 Task: Create a sub task System Test and UAT for the task  Implement continuous integration for better code integration and testing in the project TransformWorks , assign it to team member softage.8@softage.net and update the status of the sub task to  At Risk , set the priority of the sub task to Medium.
Action: Mouse moved to (52, 389)
Screenshot: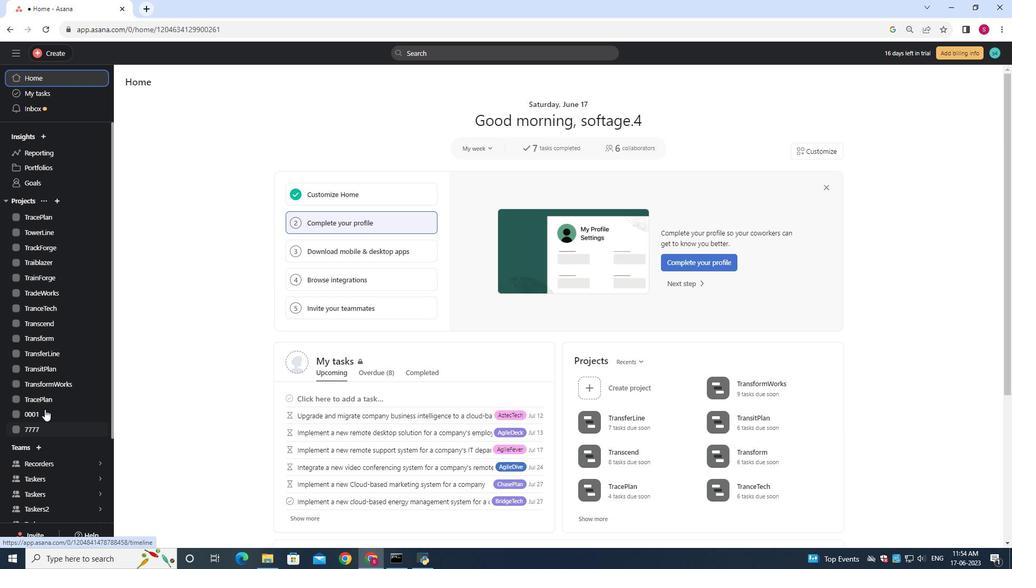 
Action: Mouse pressed left at (52, 389)
Screenshot: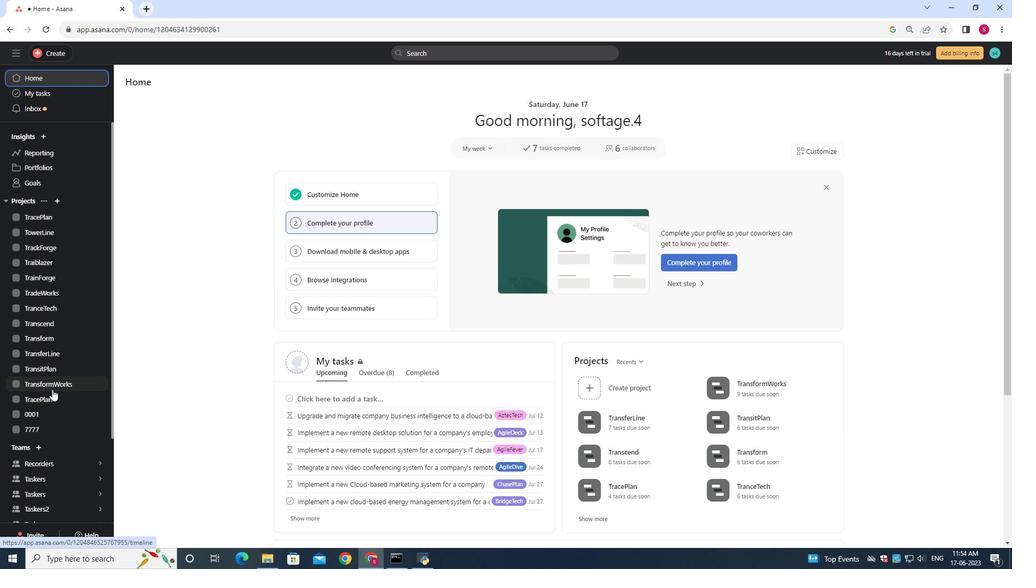 
Action: Mouse moved to (361, 229)
Screenshot: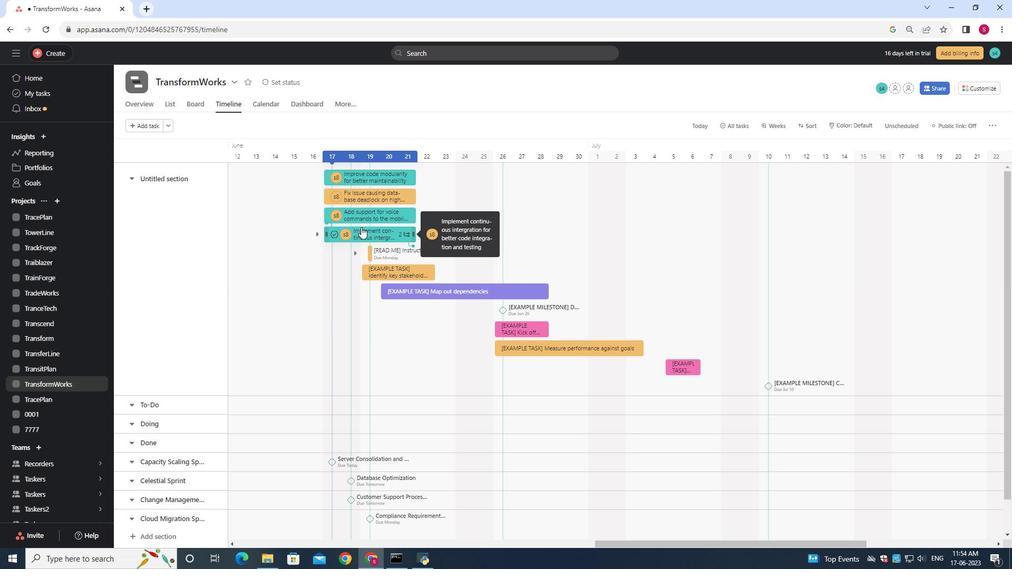 
Action: Mouse pressed left at (361, 229)
Screenshot: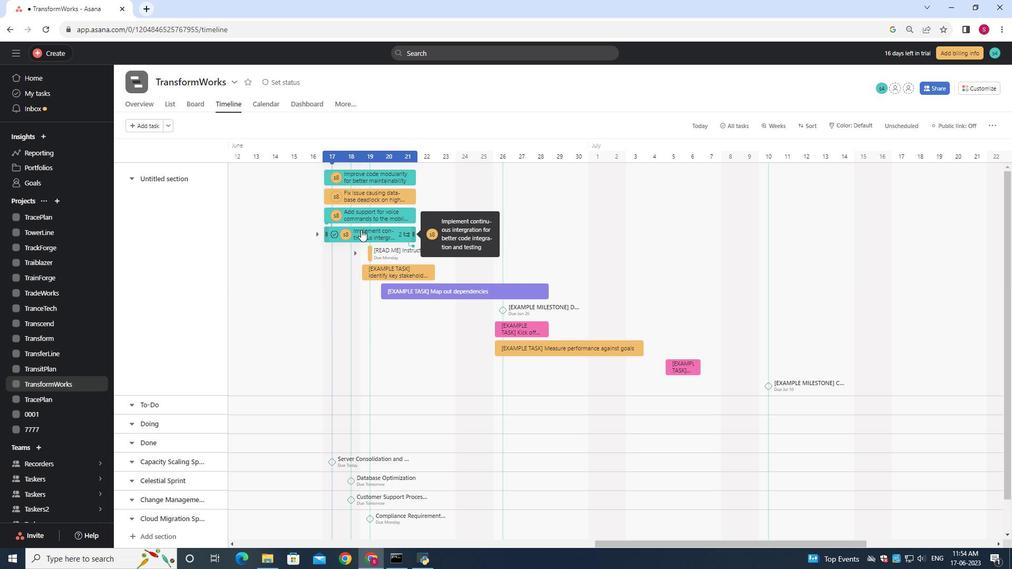 
Action: Mouse moved to (779, 367)
Screenshot: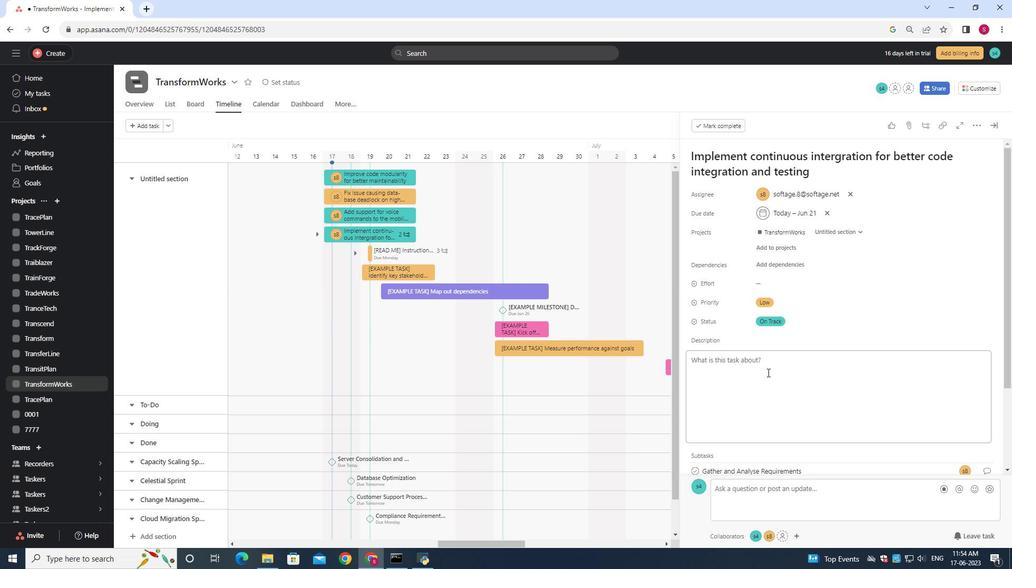 
Action: Mouse scrolled (779, 367) with delta (0, 0)
Screenshot: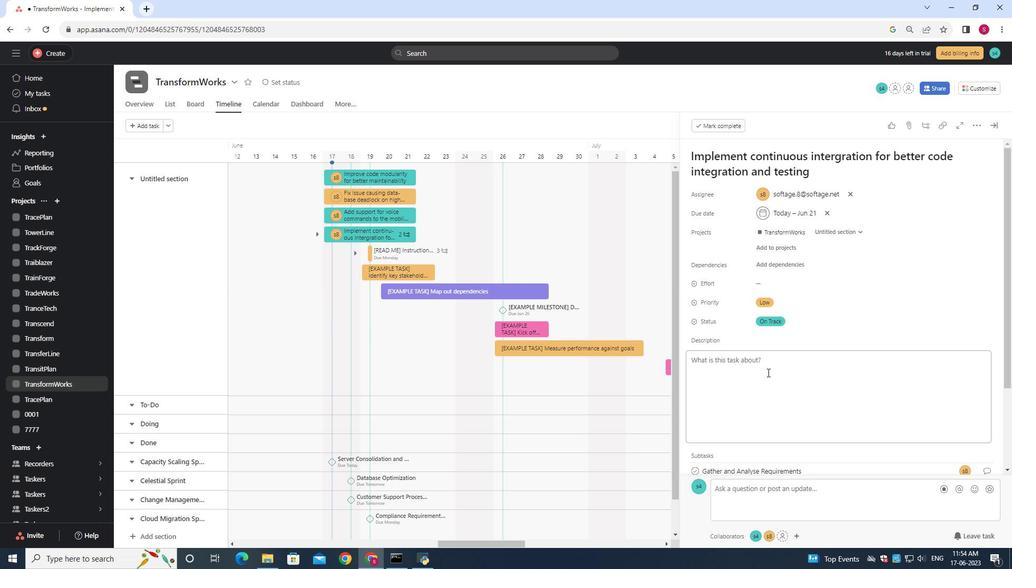
Action: Mouse moved to (778, 370)
Screenshot: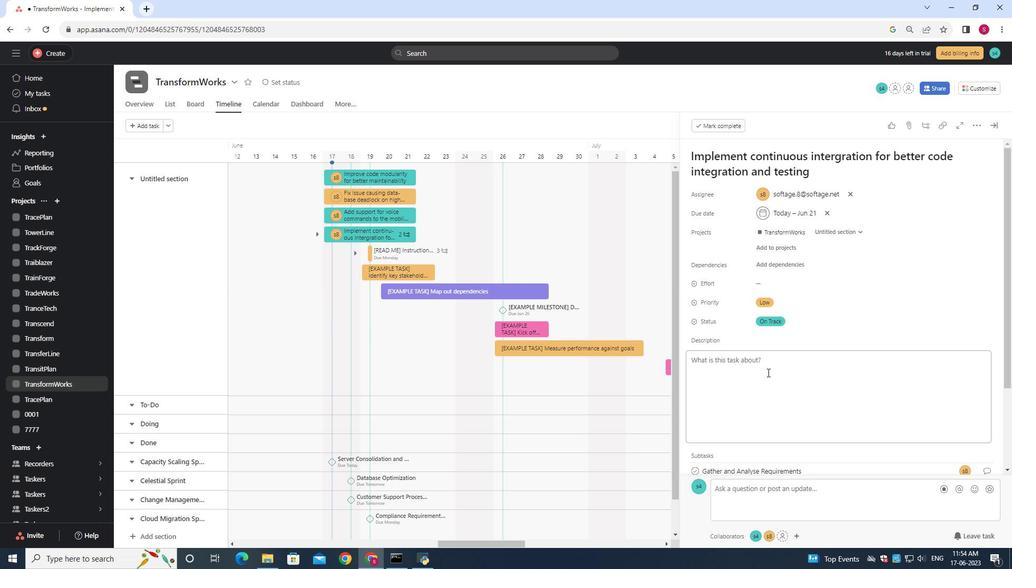 
Action: Mouse scrolled (778, 369) with delta (0, -1)
Screenshot: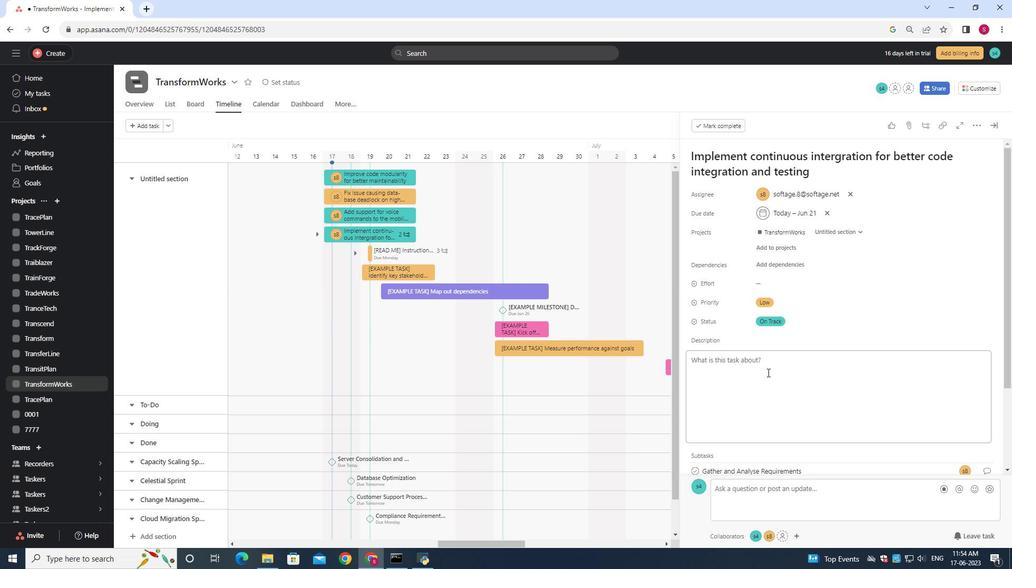 
Action: Mouse moved to (774, 370)
Screenshot: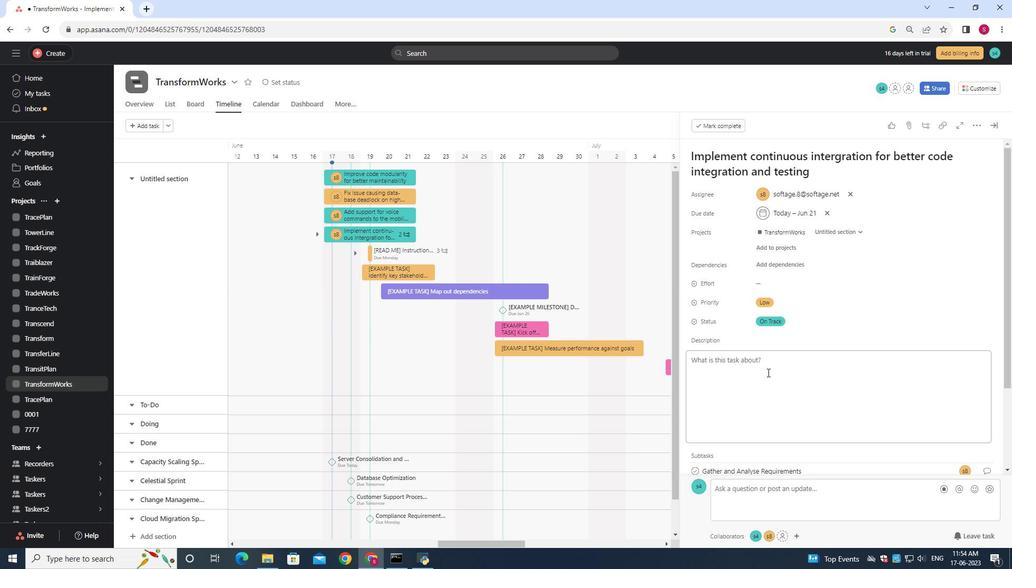 
Action: Mouse pressed middle at (776, 371)
Screenshot: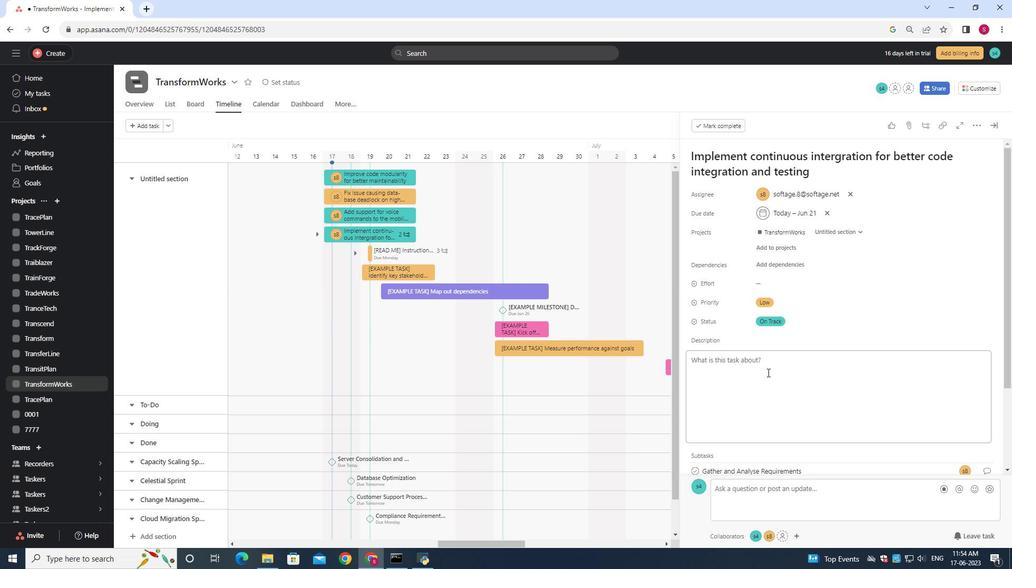 
Action: Mouse moved to (774, 370)
Screenshot: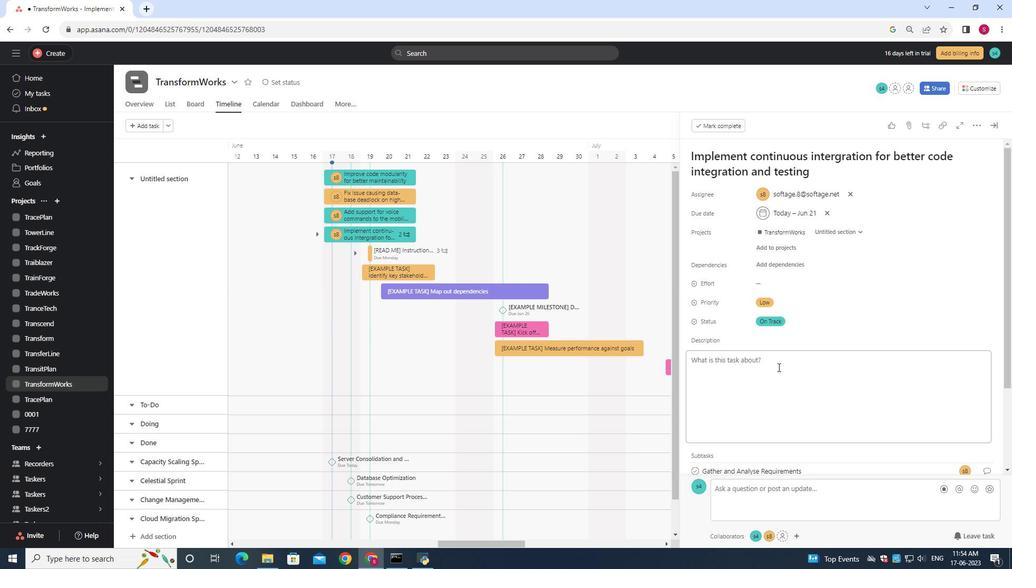 
Action: Mouse scrolled (776, 370) with delta (0, 0)
Screenshot: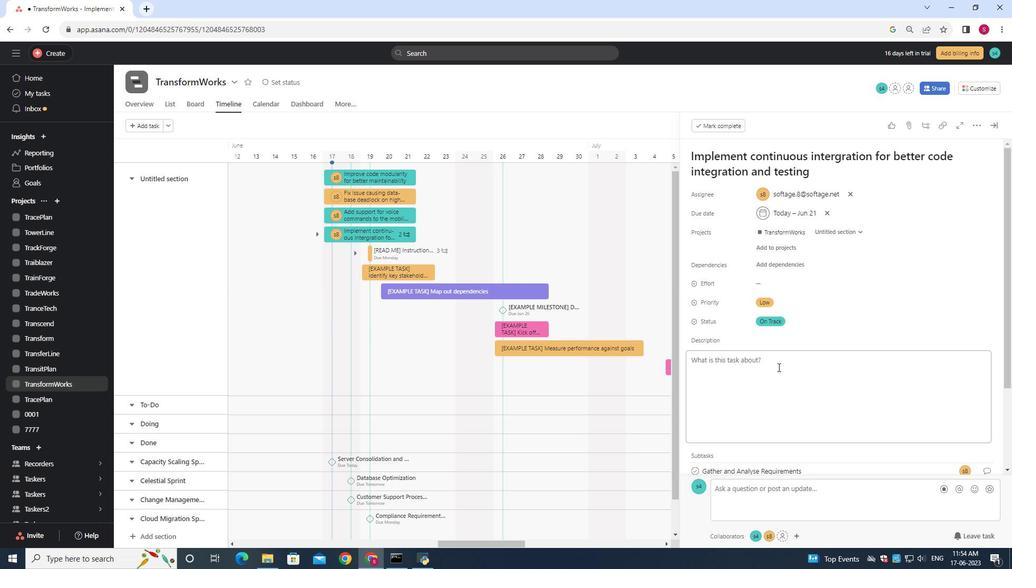 
Action: Mouse moved to (775, 370)
Screenshot: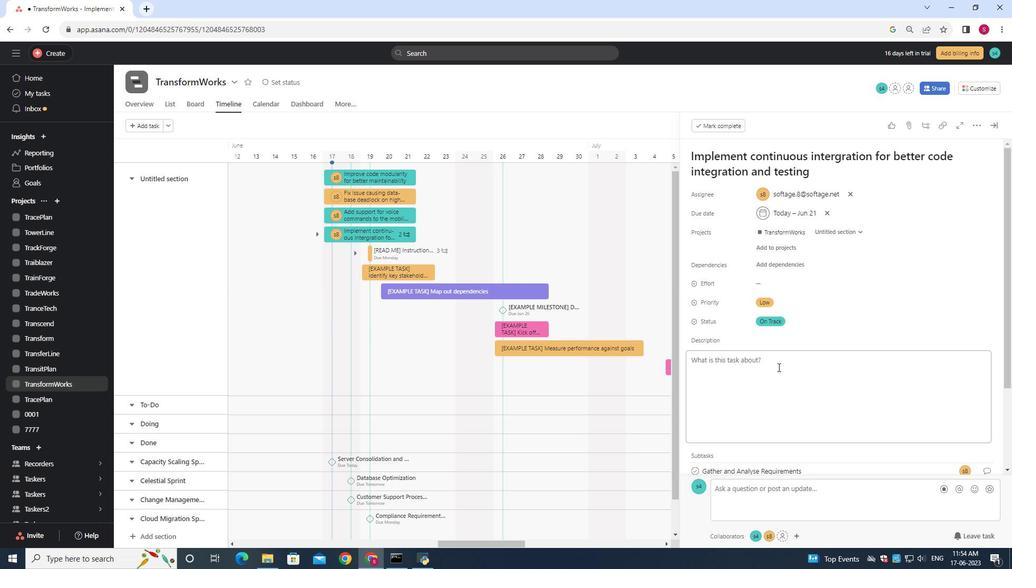 
Action: Mouse scrolled (774, 369) with delta (0, -1)
Screenshot: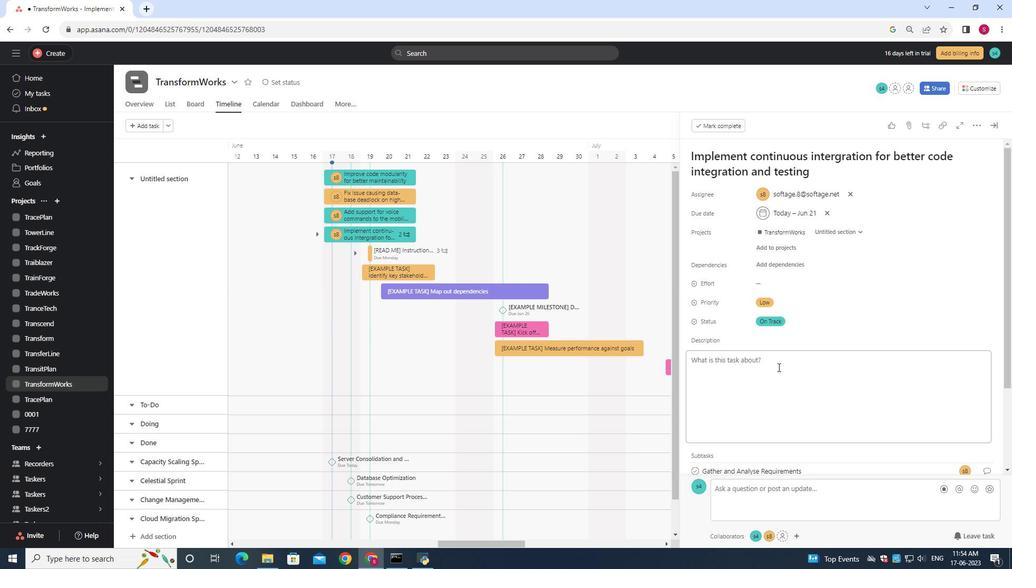 
Action: Mouse scrolled (774, 369) with delta (0, 0)
Screenshot: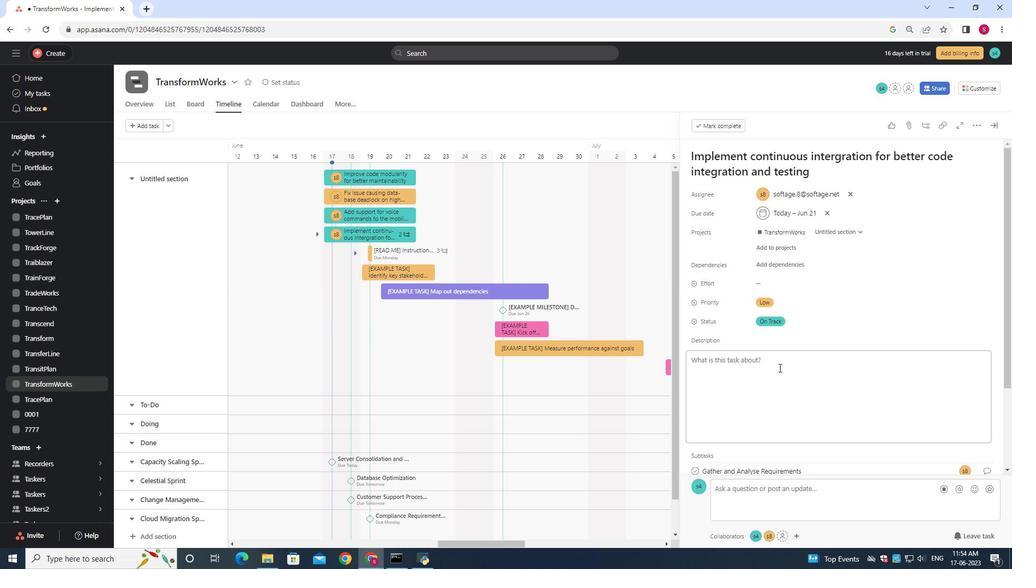 
Action: Mouse scrolled (774, 369) with delta (0, 0)
Screenshot: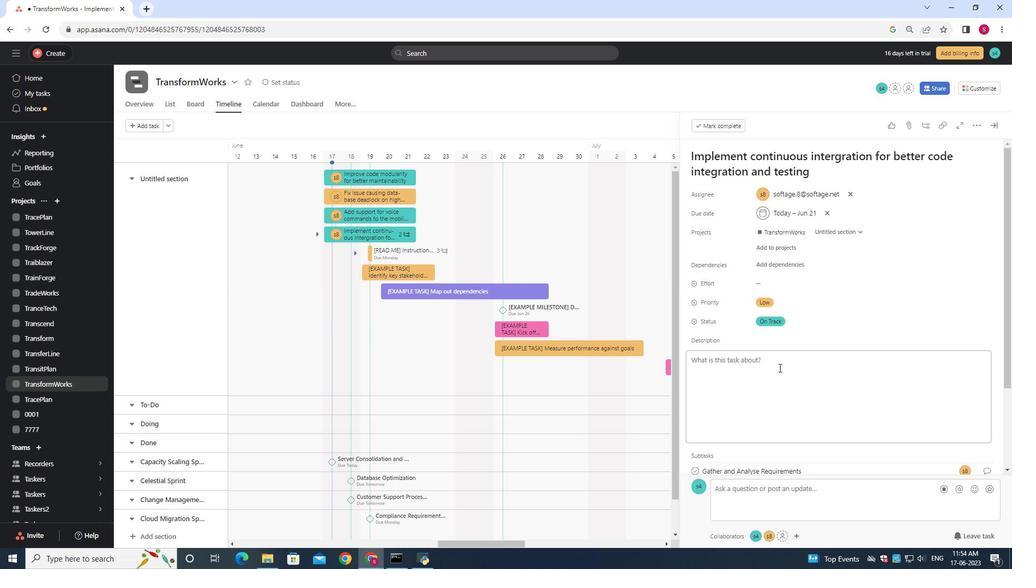 
Action: Mouse moved to (719, 400)
Screenshot: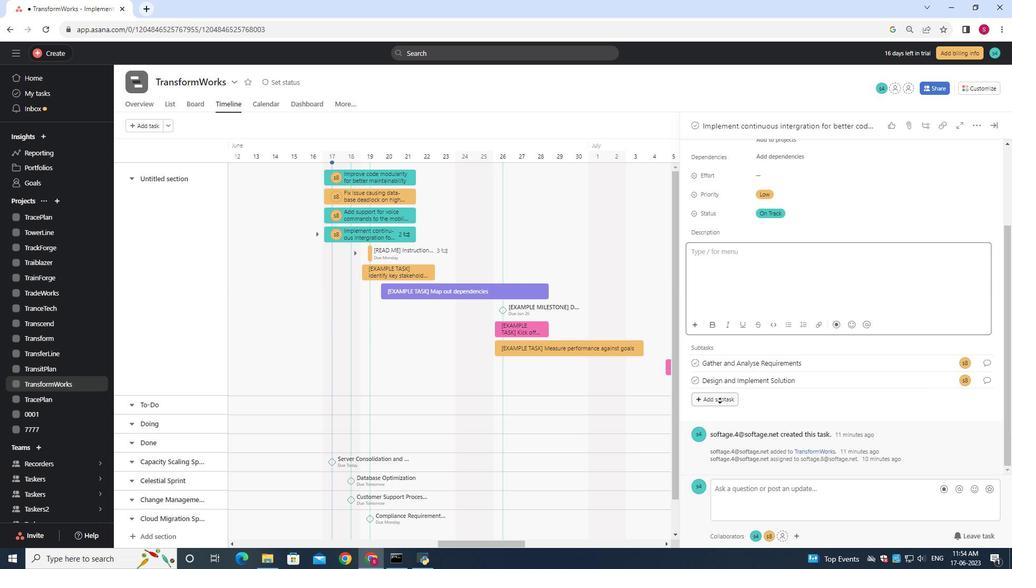 
Action: Mouse pressed left at (719, 400)
Screenshot: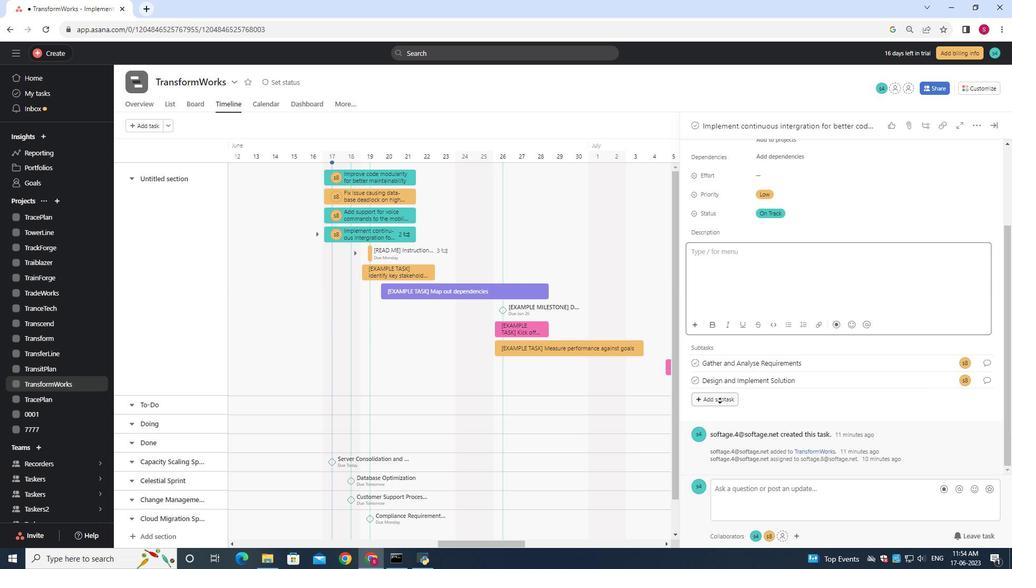 
Action: Mouse moved to (720, 400)
Screenshot: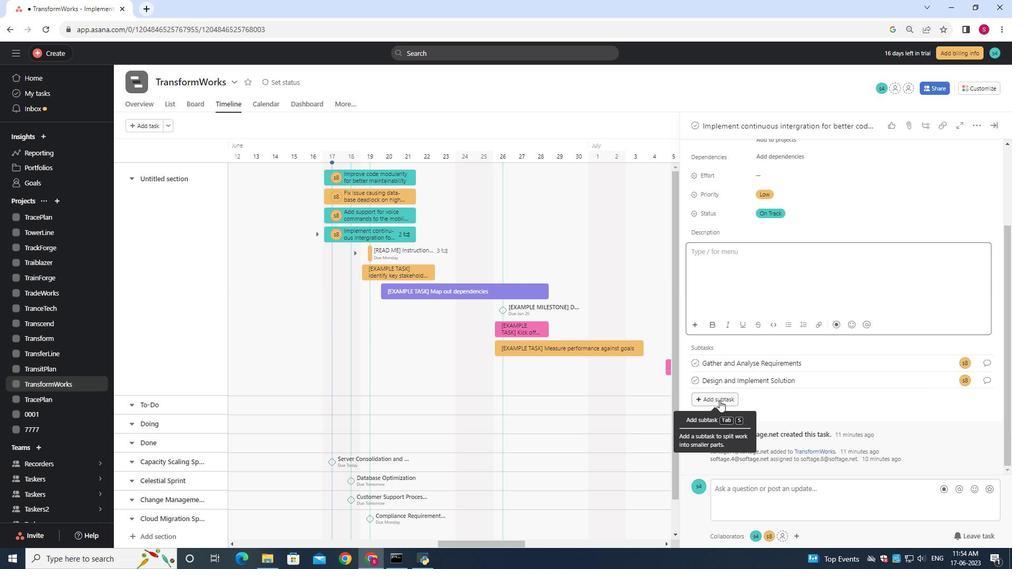 
Action: Mouse pressed left at (720, 400)
Screenshot: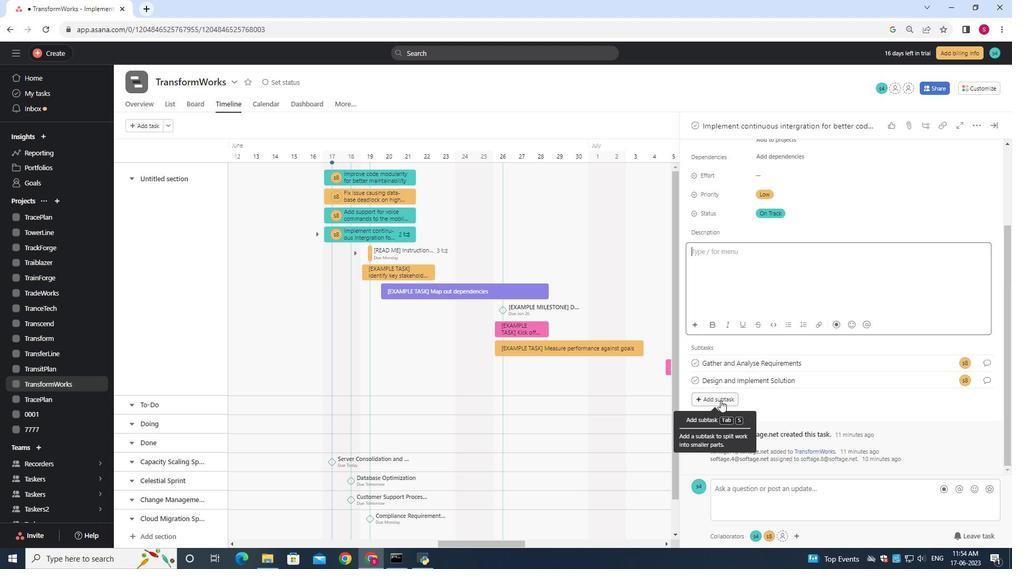 
Action: Key pressed <Key.shift>System<Key.space><Key.shift>Test<Key.space><Key.shift><Key.shift><Key.shift><Key.shift><Key.shift><Key.shift><Key.shift><Key.shift><Key.shift><Key.shift><Key.shift><Key.shift><Key.shift><Key.shift><Key.shift><Key.shift><Key.shift><Key.shift><Key.shift>and<Key.space><Key.shift>UAT
Screenshot: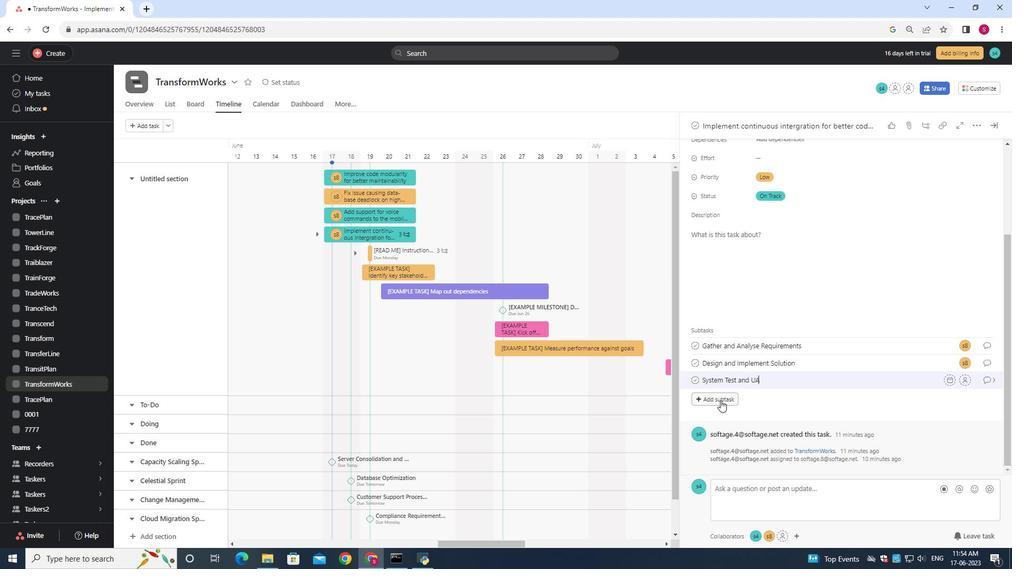 
Action: Mouse moved to (966, 376)
Screenshot: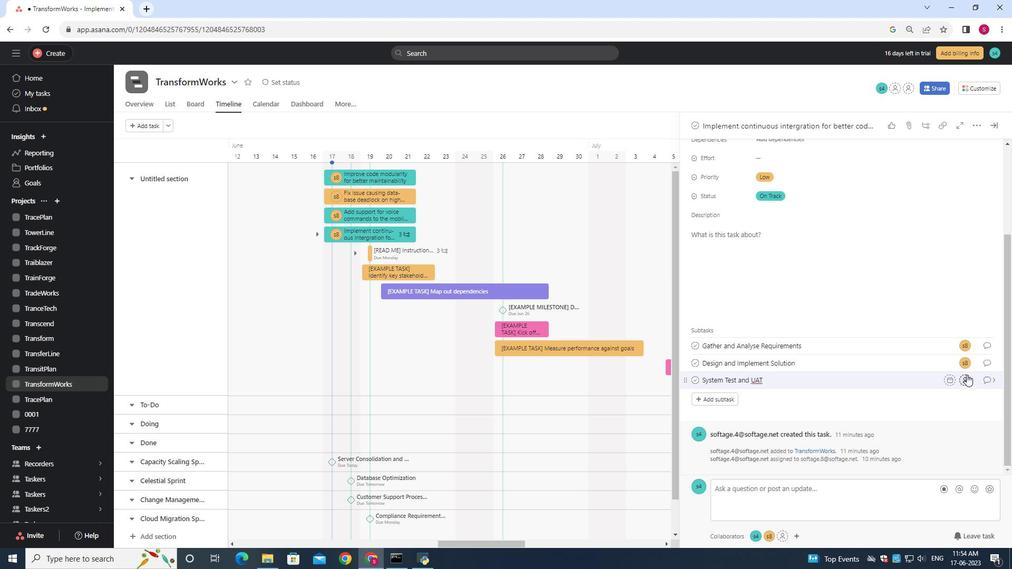 
Action: Mouse pressed left at (966, 376)
Screenshot: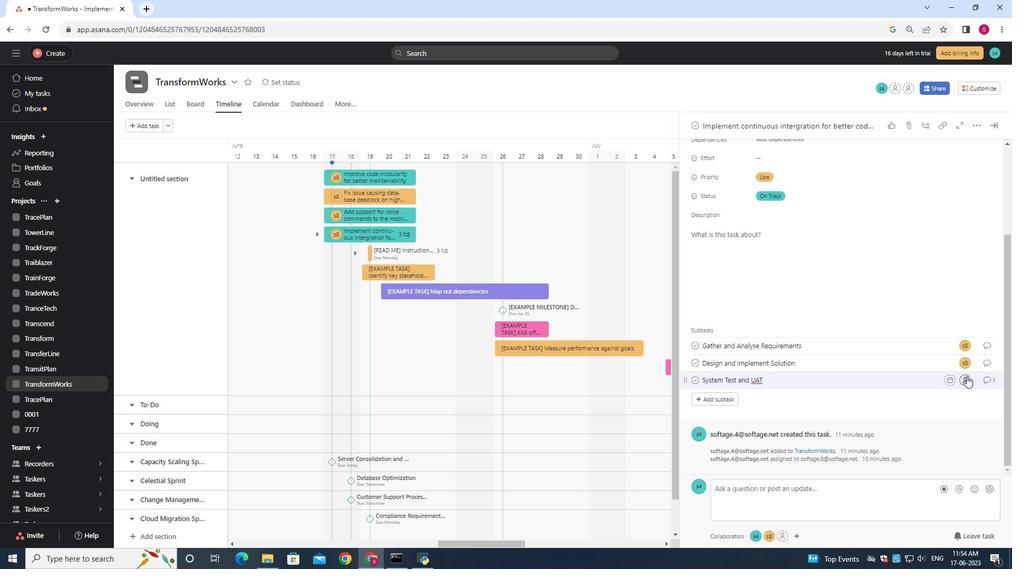 
Action: Mouse moved to (966, 376)
Screenshot: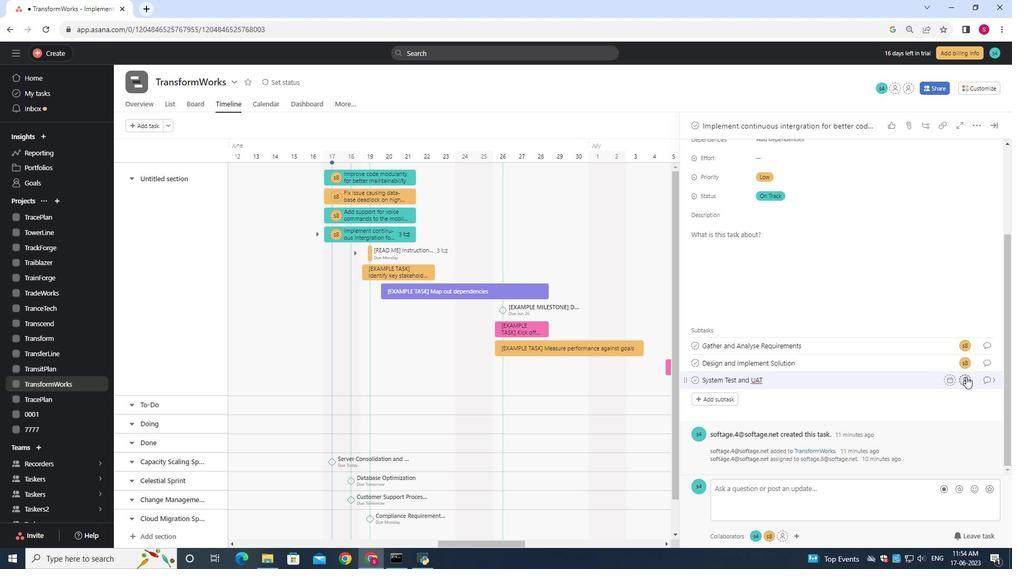
Action: Key pressed softage.8<Key.shift>@softage.net
Screenshot: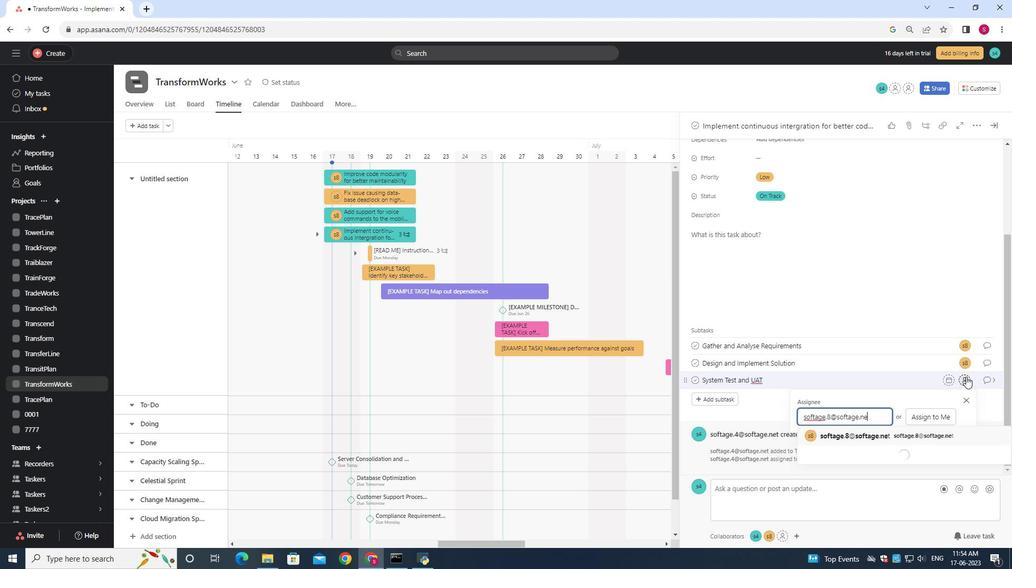 
Action: Mouse moved to (882, 431)
Screenshot: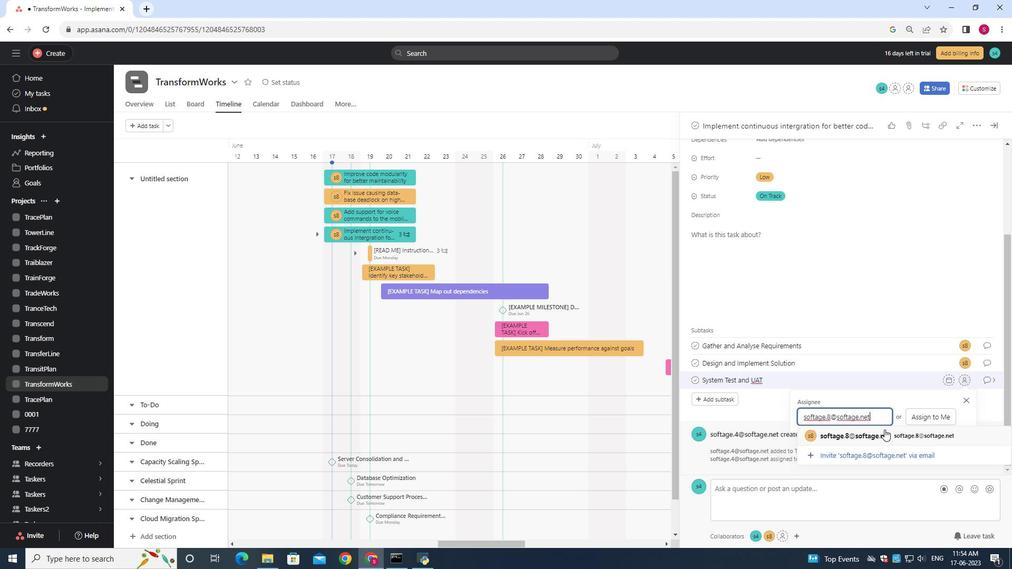 
Action: Mouse pressed left at (882, 431)
Screenshot: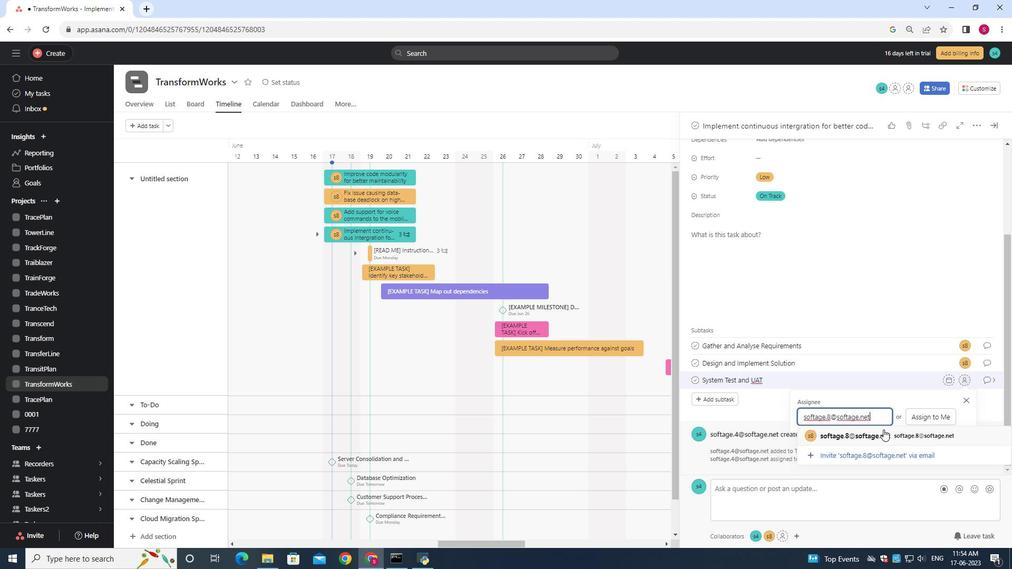 
Action: Mouse moved to (993, 378)
Screenshot: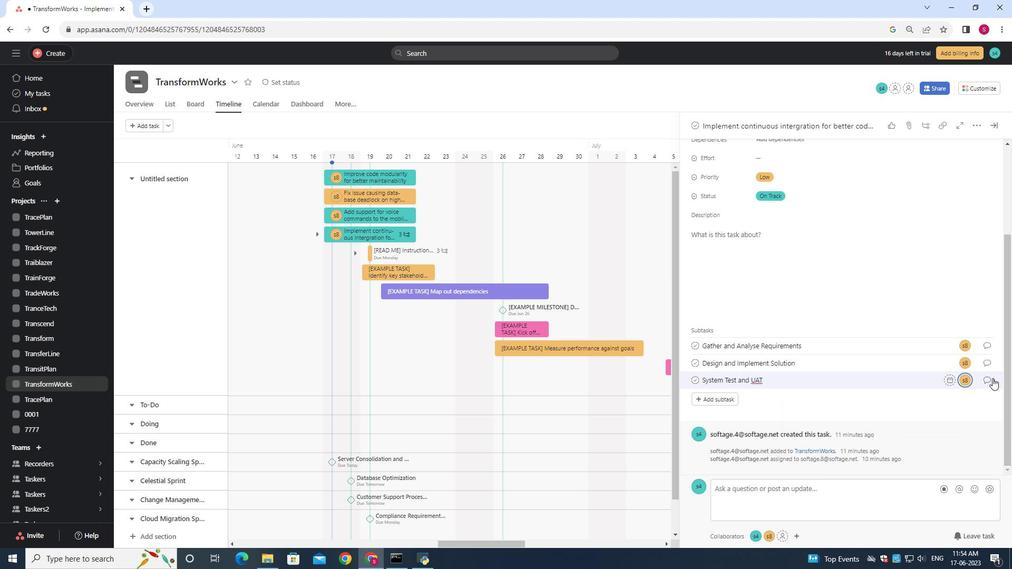 
Action: Mouse pressed left at (993, 378)
Screenshot: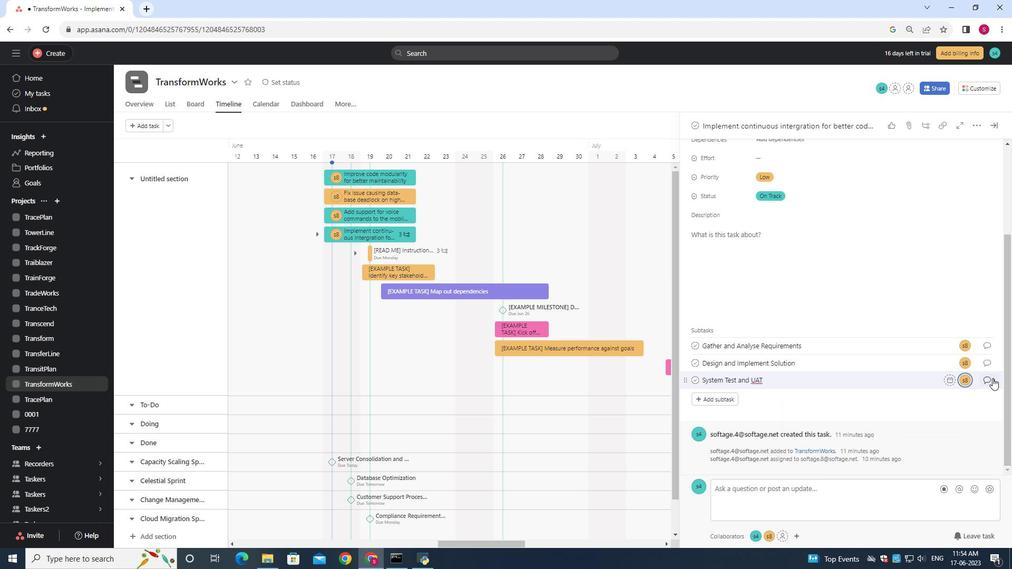 
Action: Mouse moved to (712, 260)
Screenshot: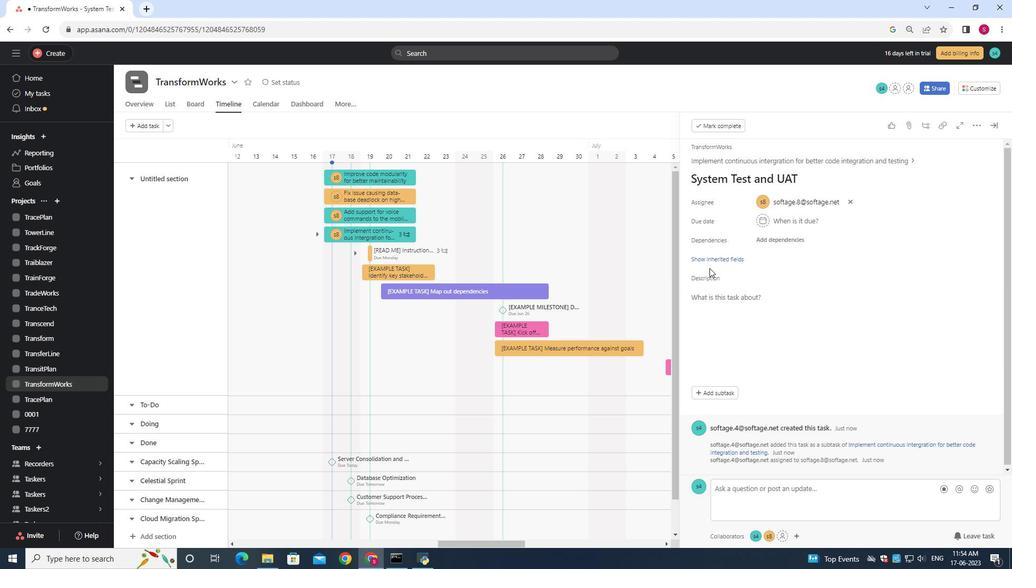
Action: Mouse pressed left at (712, 260)
Screenshot: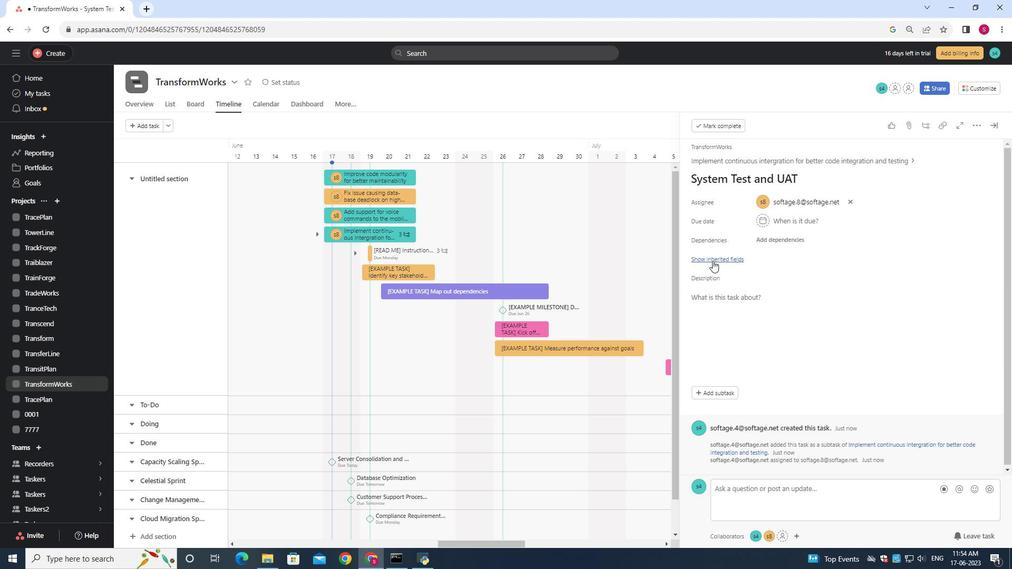 
Action: Mouse moved to (754, 314)
Screenshot: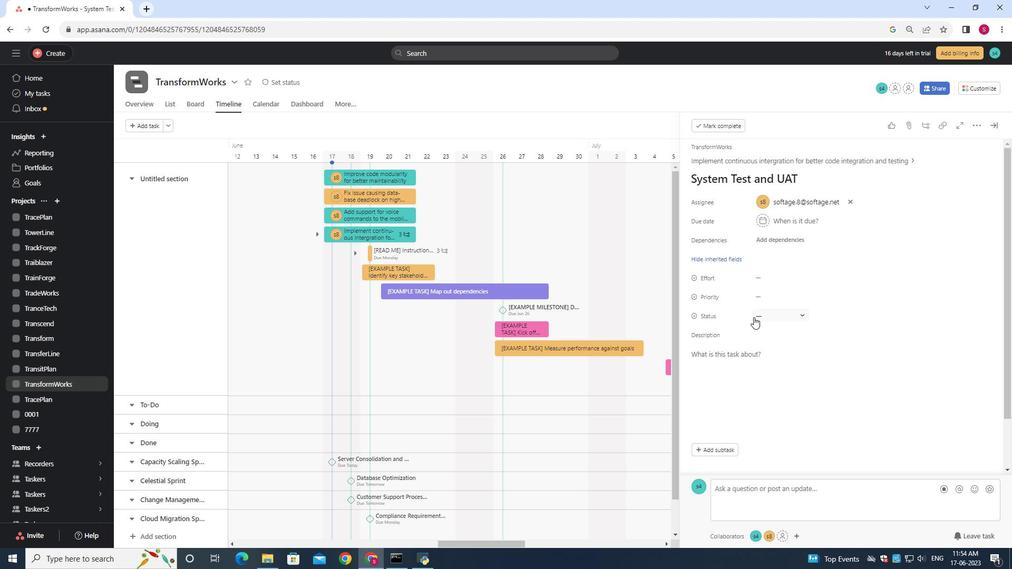 
Action: Mouse pressed left at (754, 314)
Screenshot: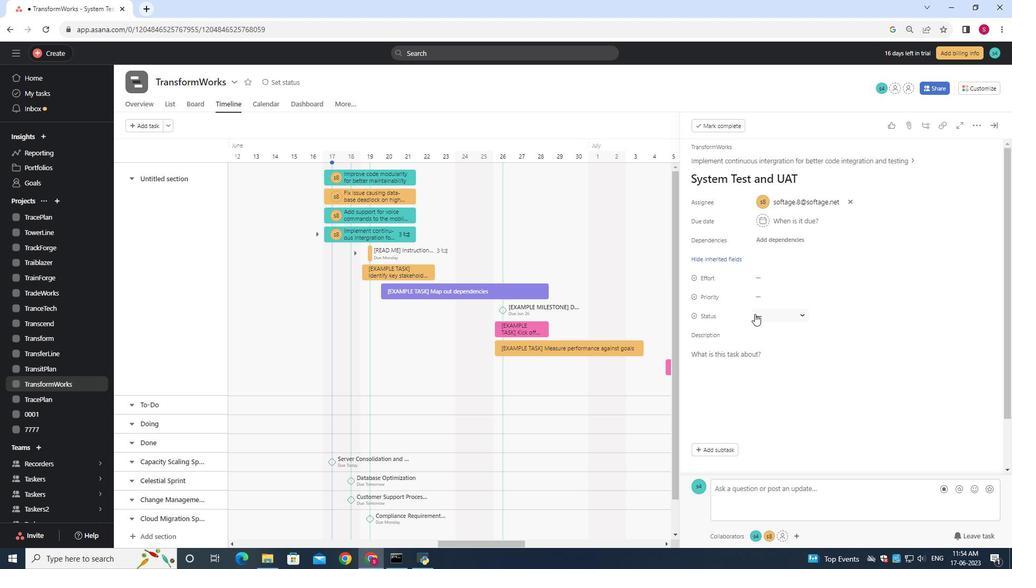 
Action: Mouse moved to (776, 362)
Screenshot: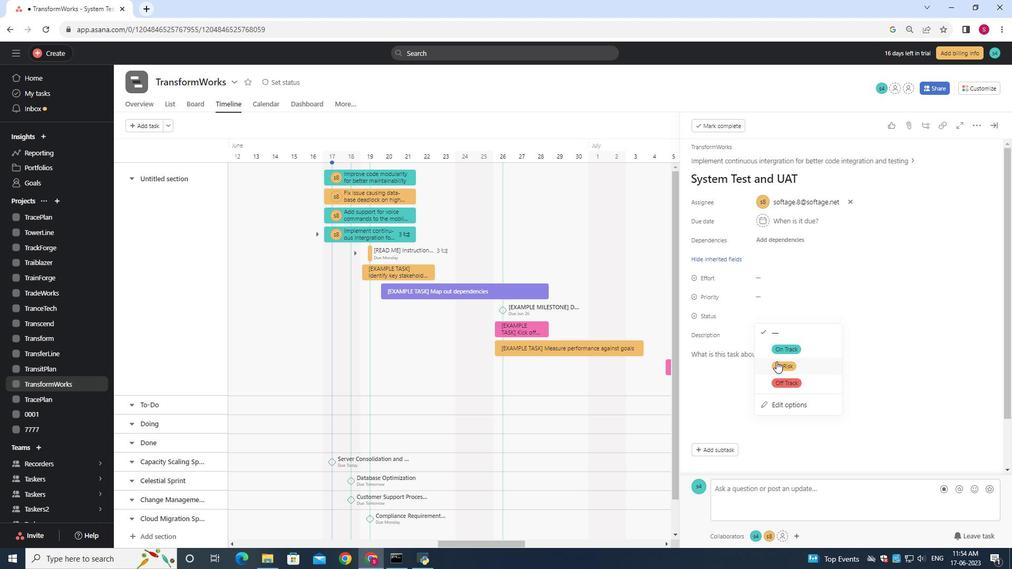 
Action: Mouse pressed left at (776, 362)
Screenshot: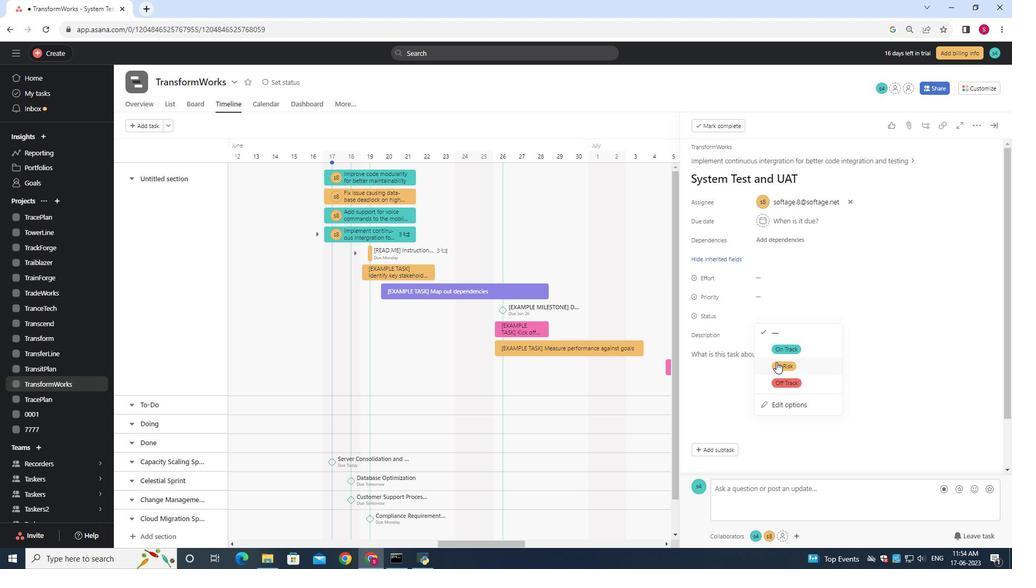 
Action: Mouse moved to (761, 296)
Screenshot: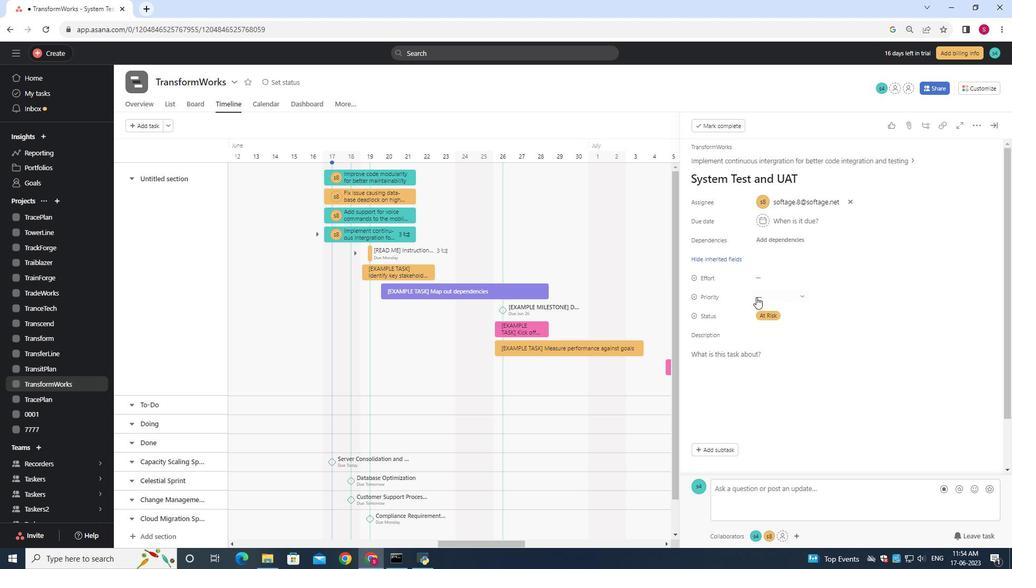 
Action: Mouse pressed left at (761, 296)
Screenshot: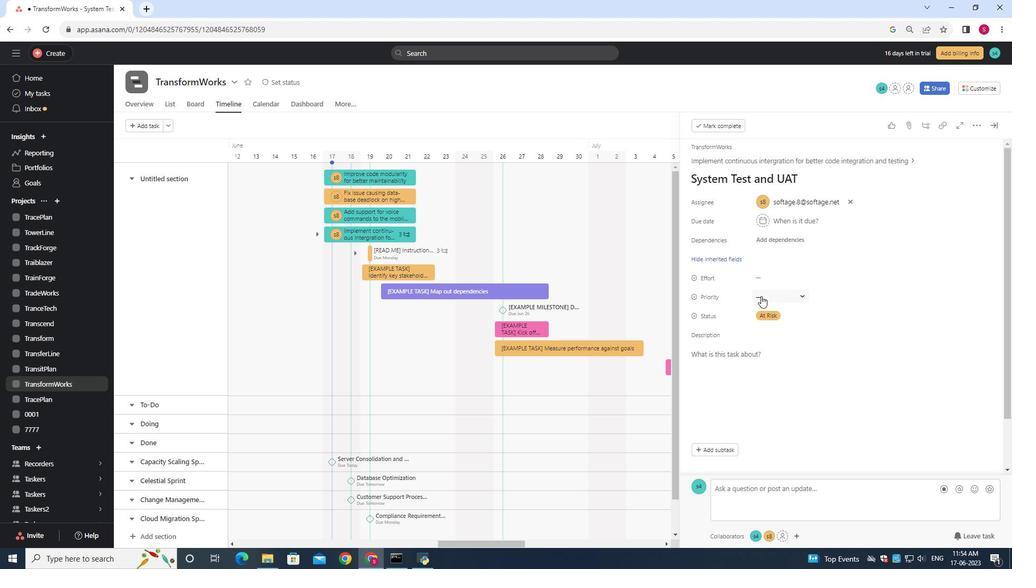 
Action: Mouse moved to (779, 345)
Screenshot: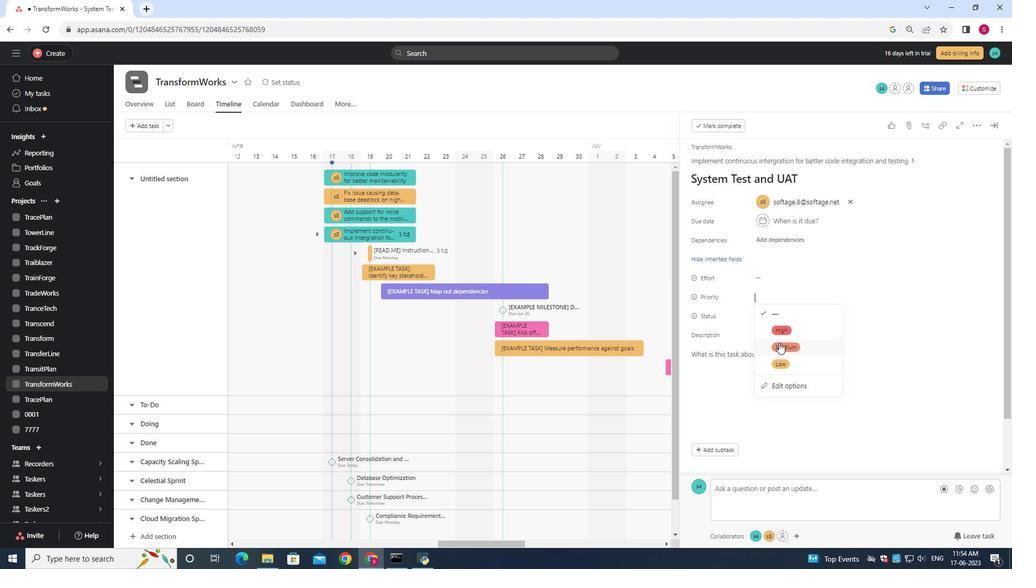 
Action: Mouse pressed left at (779, 345)
Screenshot: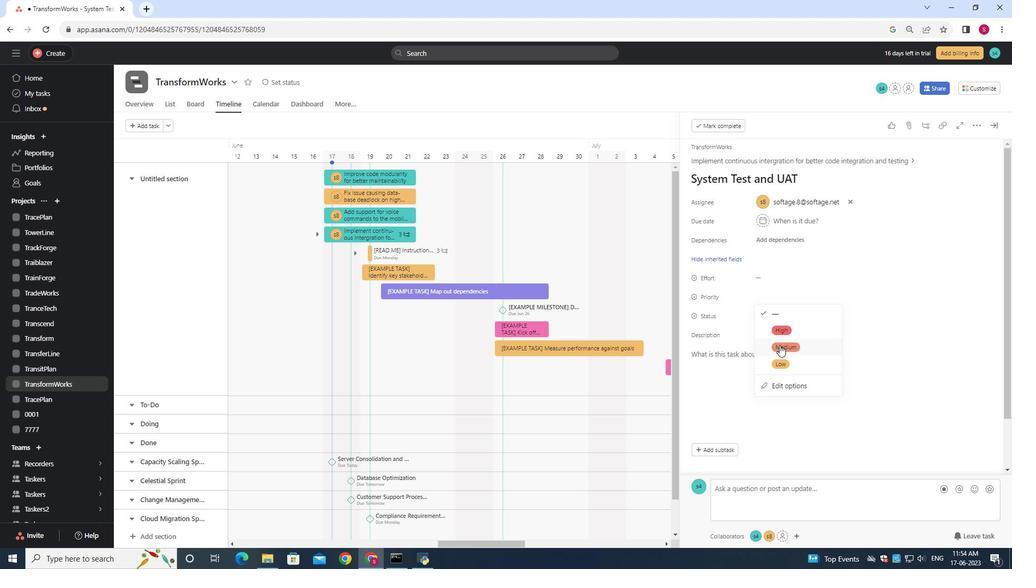 
Action: Mouse moved to (787, 290)
Screenshot: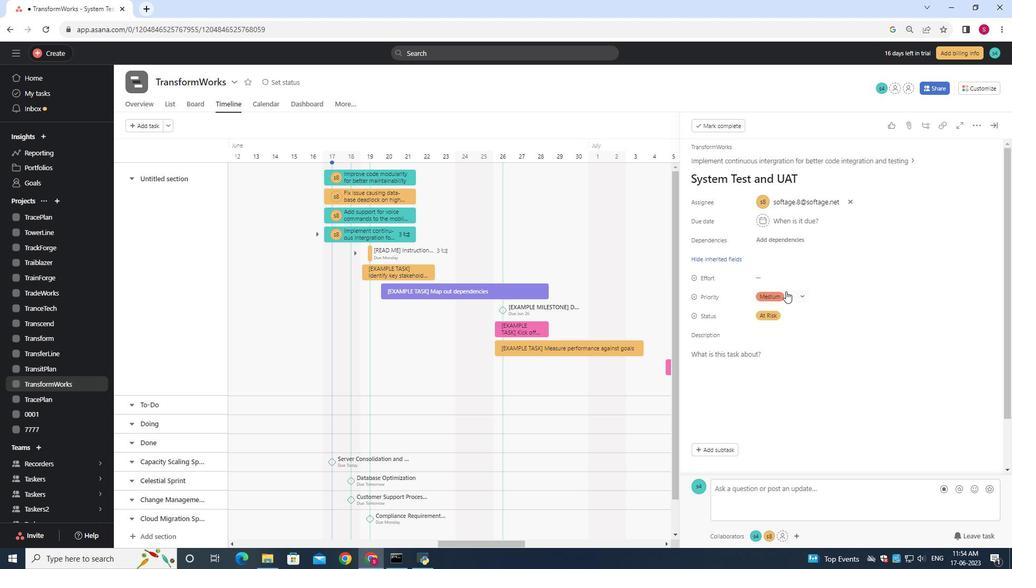 
